 Task: Sort properties by baths.
Action: Mouse moved to (258, 343)
Screenshot: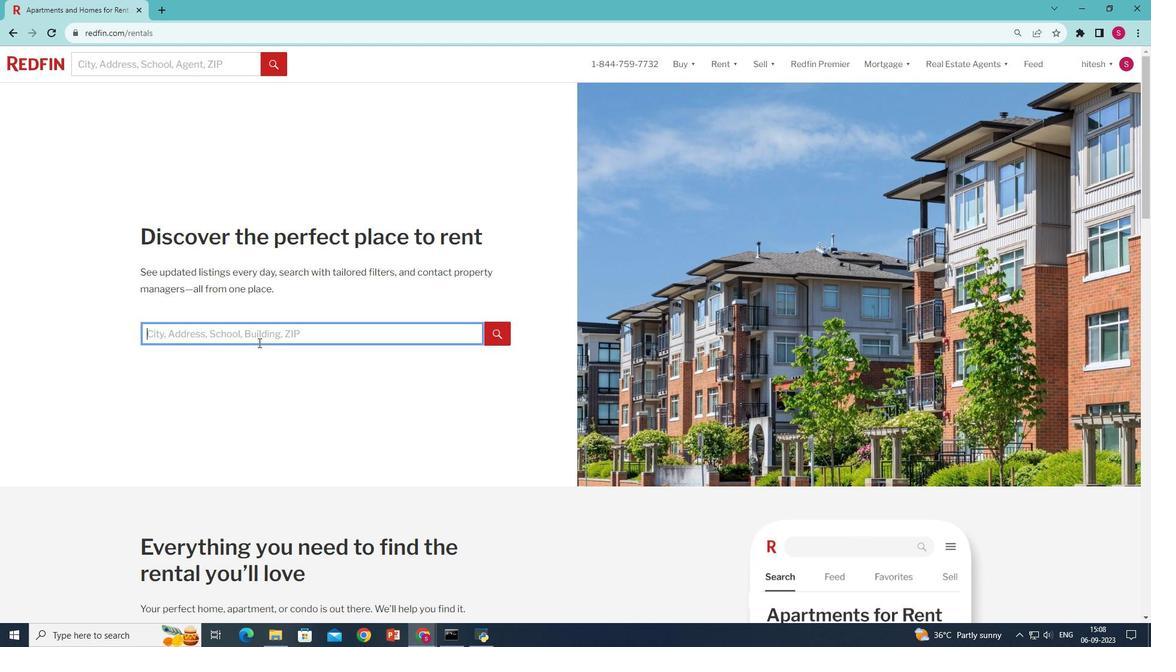 
Action: Mouse pressed left at (258, 343)
Screenshot: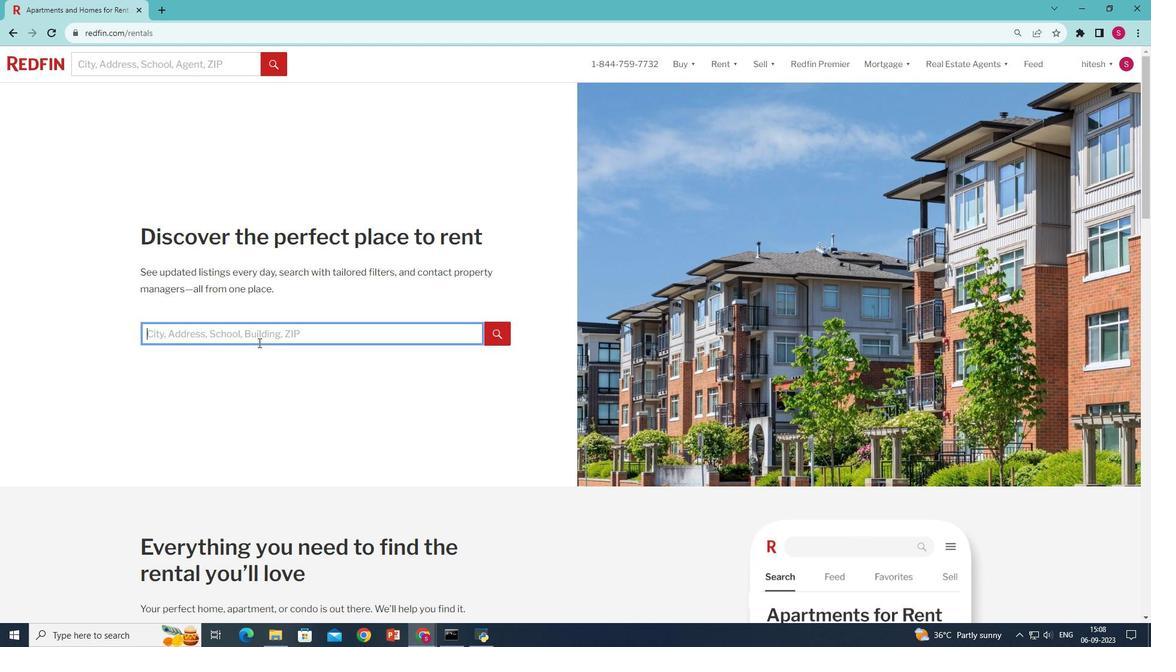 
Action: Key pressed new<Key.space>york,<Key.space>ny<Key.space>uss<Key.backspace>a<Key.enter>
Screenshot: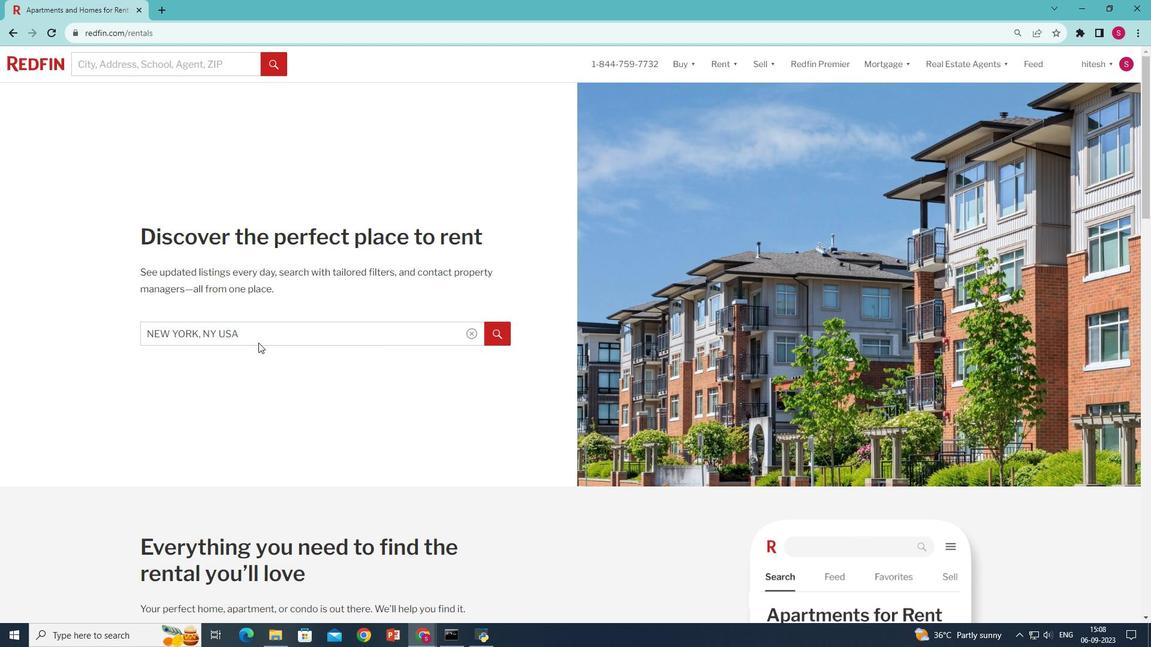 
Action: Mouse moved to (223, 174)
Screenshot: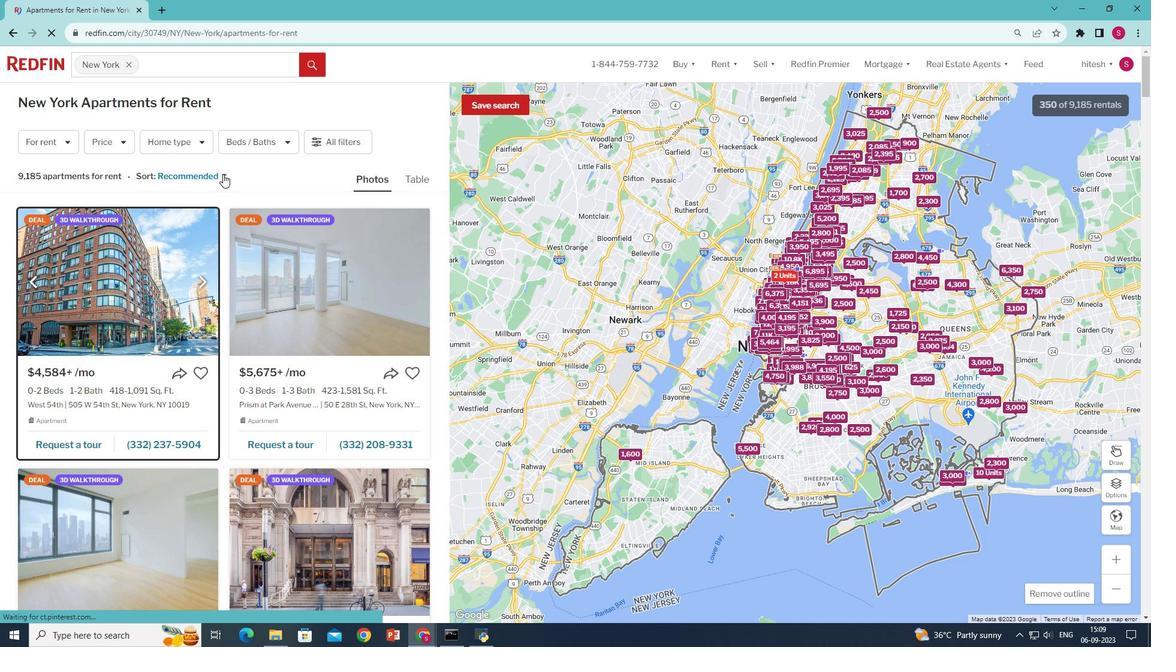 
Action: Mouse pressed left at (223, 174)
Screenshot: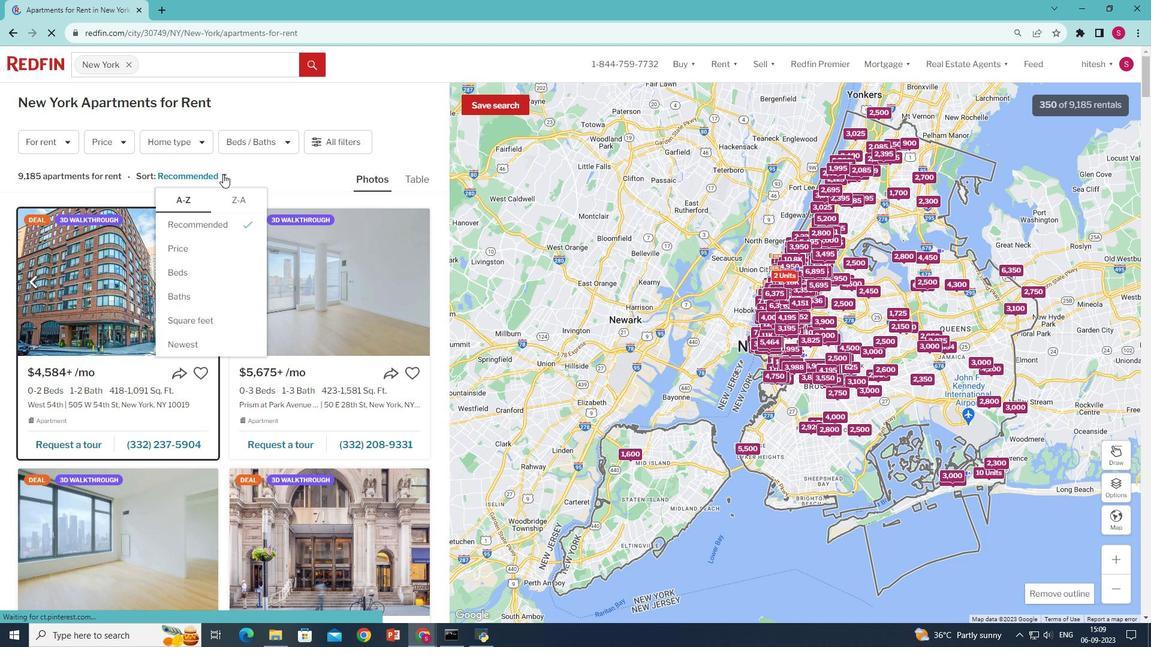 
Action: Mouse moved to (179, 292)
Screenshot: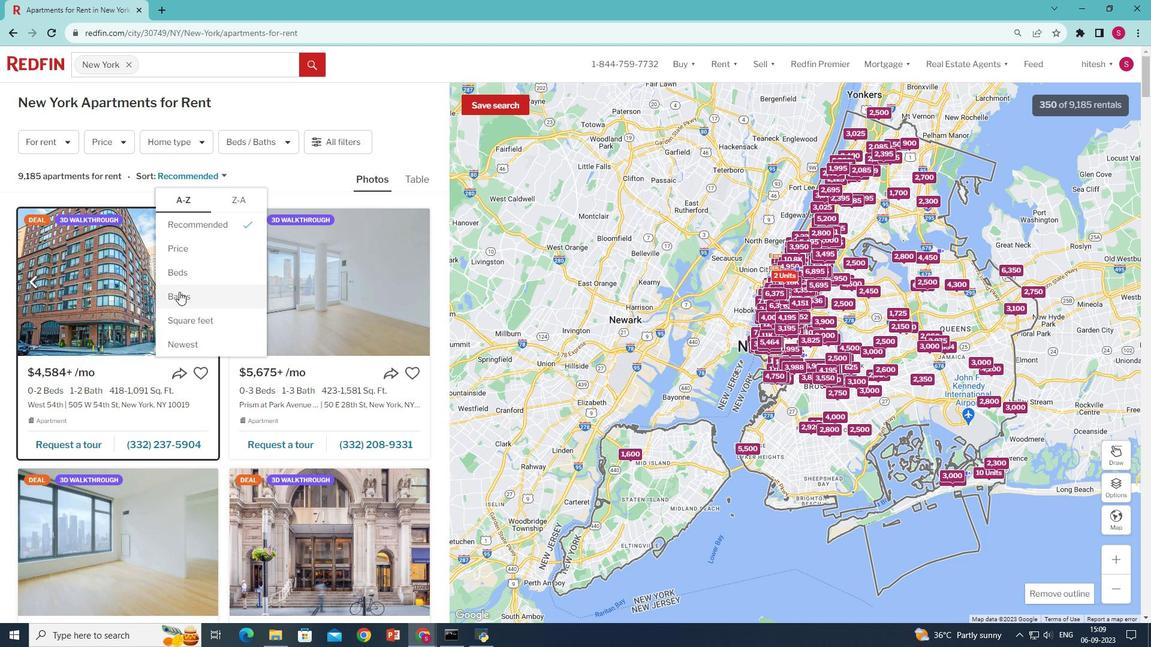 
Action: Mouse pressed left at (179, 292)
Screenshot: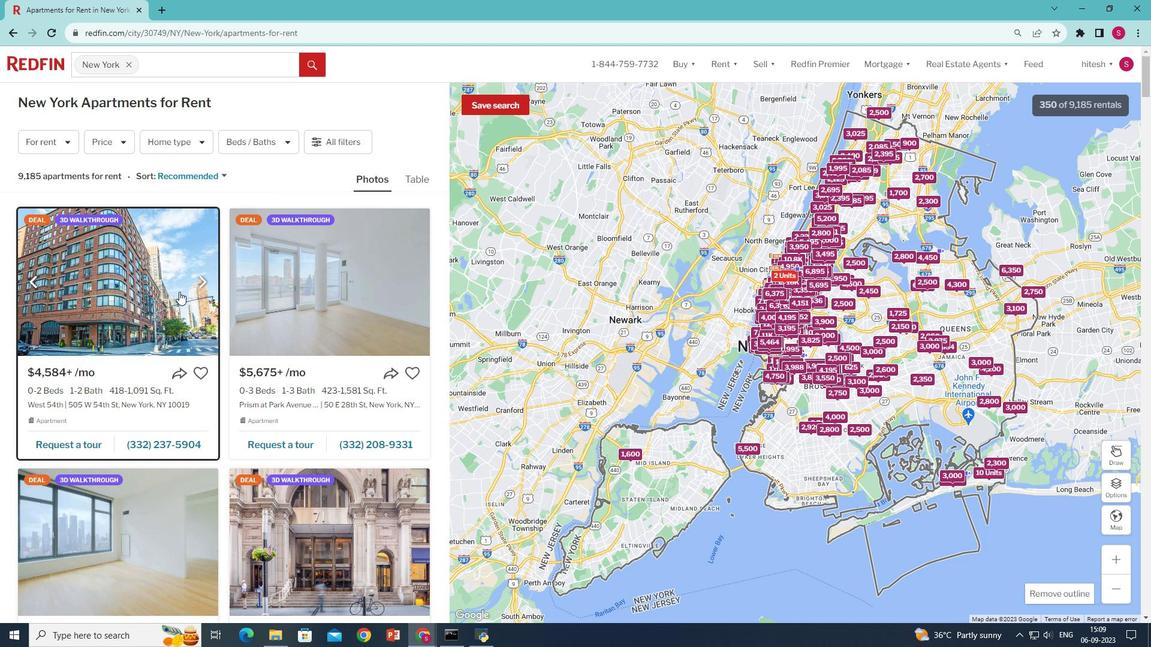 
Action: Mouse moved to (279, 254)
Screenshot: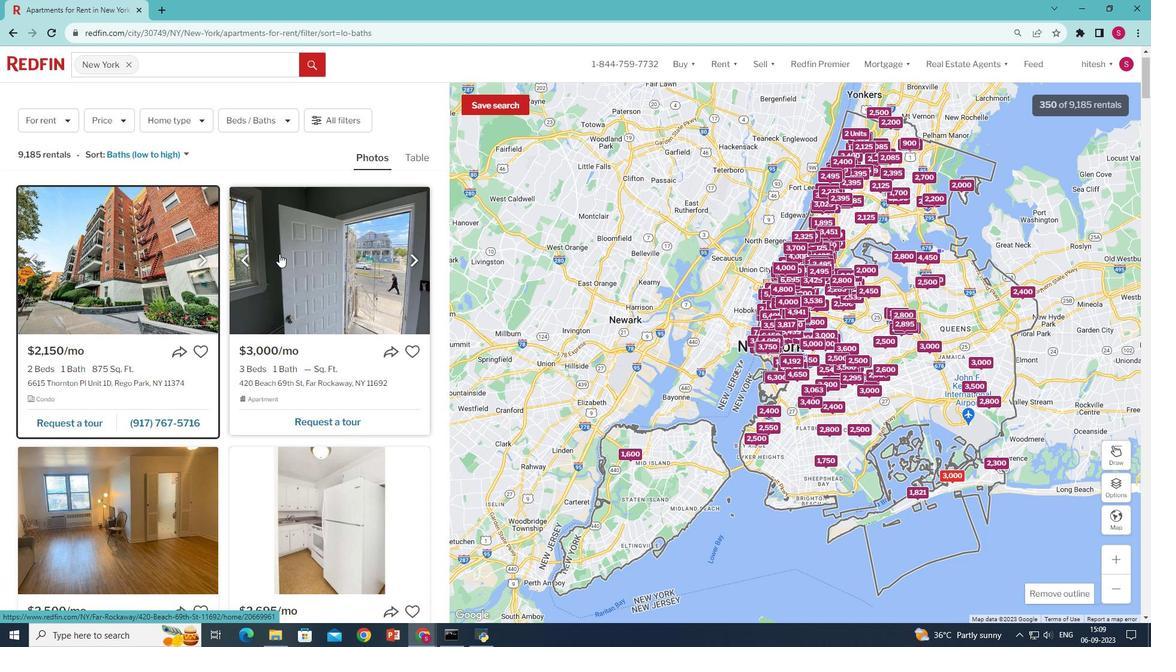 
Action: Mouse scrolled (279, 253) with delta (0, 0)
Screenshot: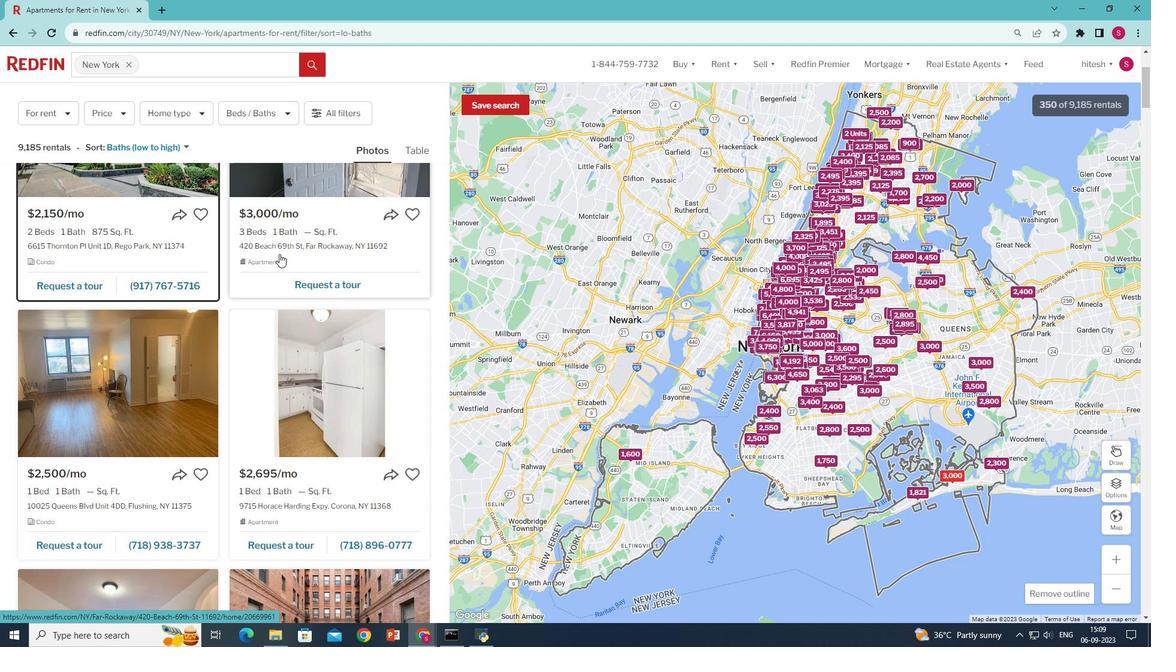 
Action: Mouse scrolled (279, 253) with delta (0, 0)
Screenshot: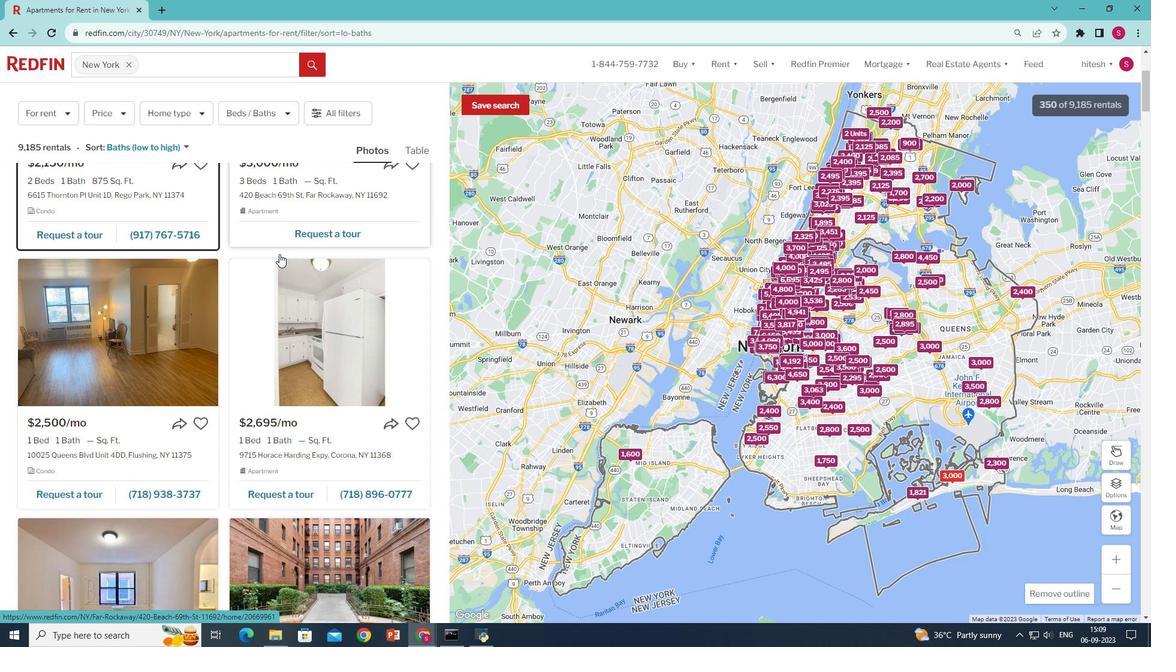 
Action: Mouse scrolled (279, 253) with delta (0, 0)
Screenshot: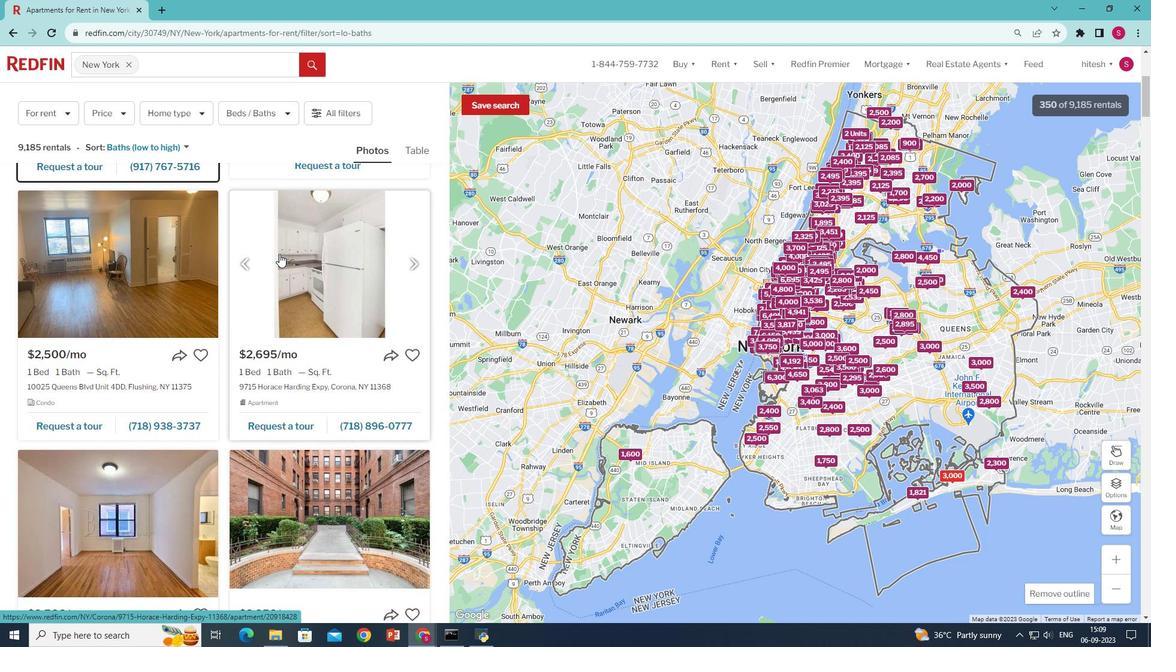 
Action: Mouse moved to (279, 254)
Screenshot: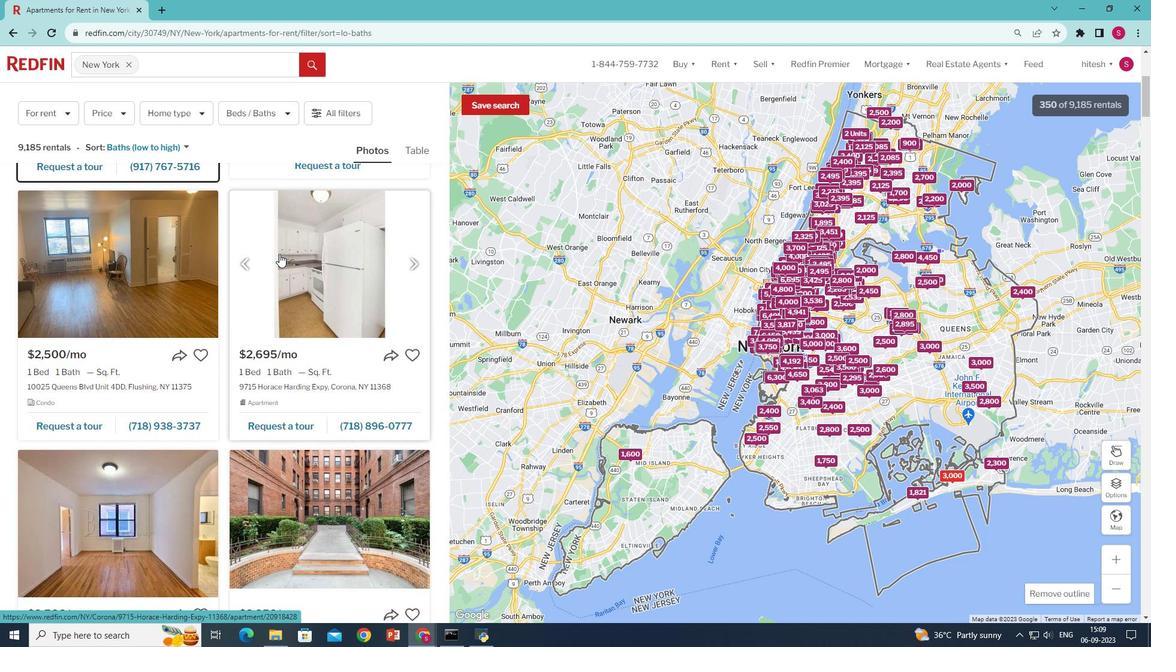 
Action: Mouse scrolled (279, 253) with delta (0, 0)
Screenshot: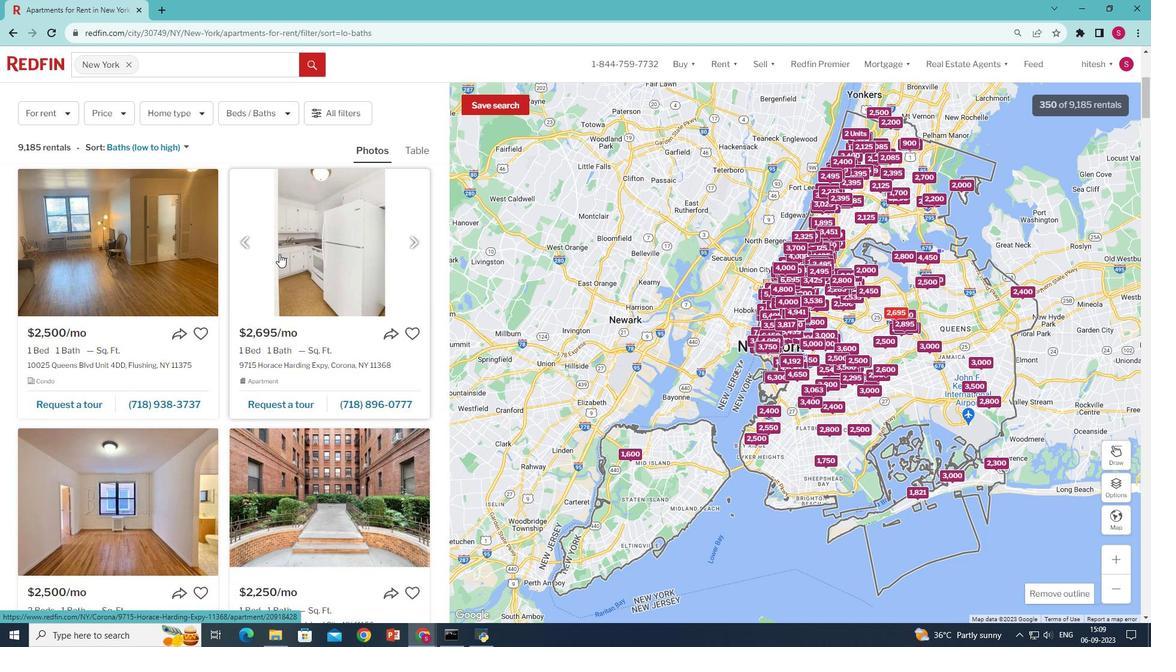 
Action: Mouse scrolled (279, 253) with delta (0, 0)
Screenshot: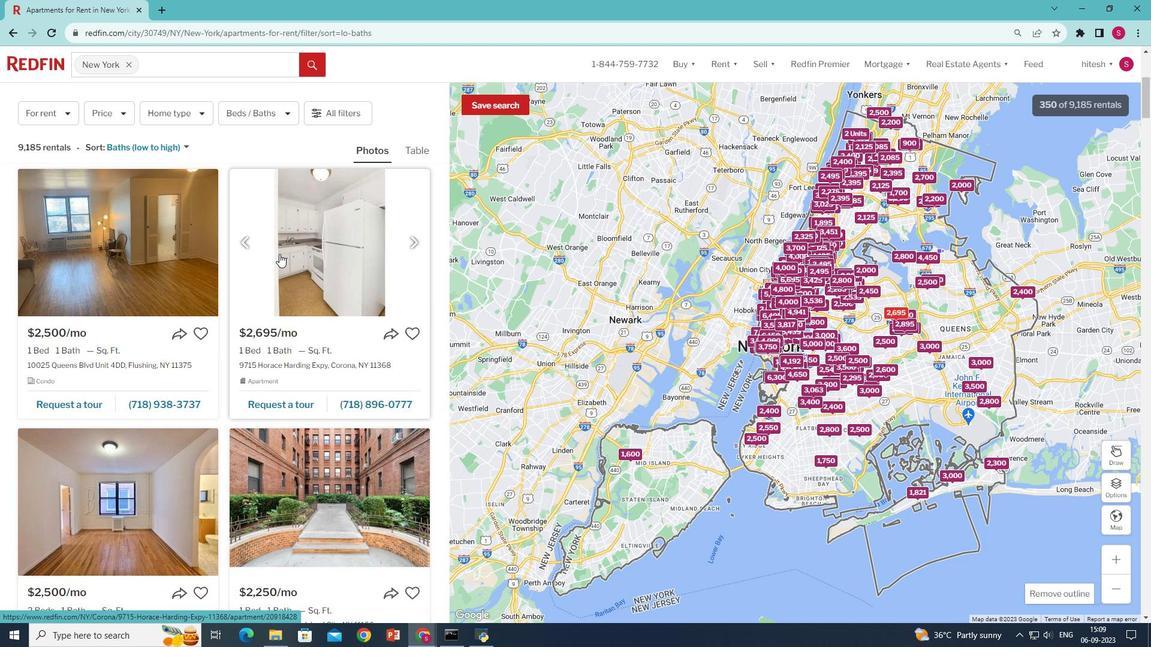 
Action: Mouse scrolled (279, 253) with delta (0, 0)
Screenshot: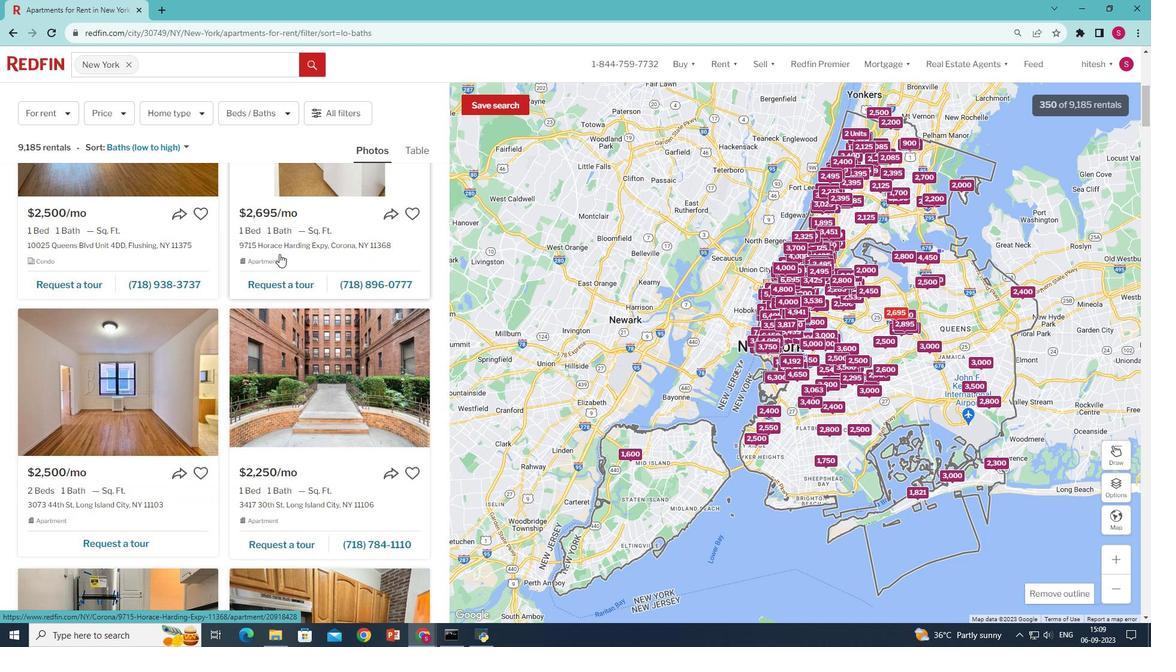
Action: Mouse scrolled (279, 253) with delta (0, 0)
Screenshot: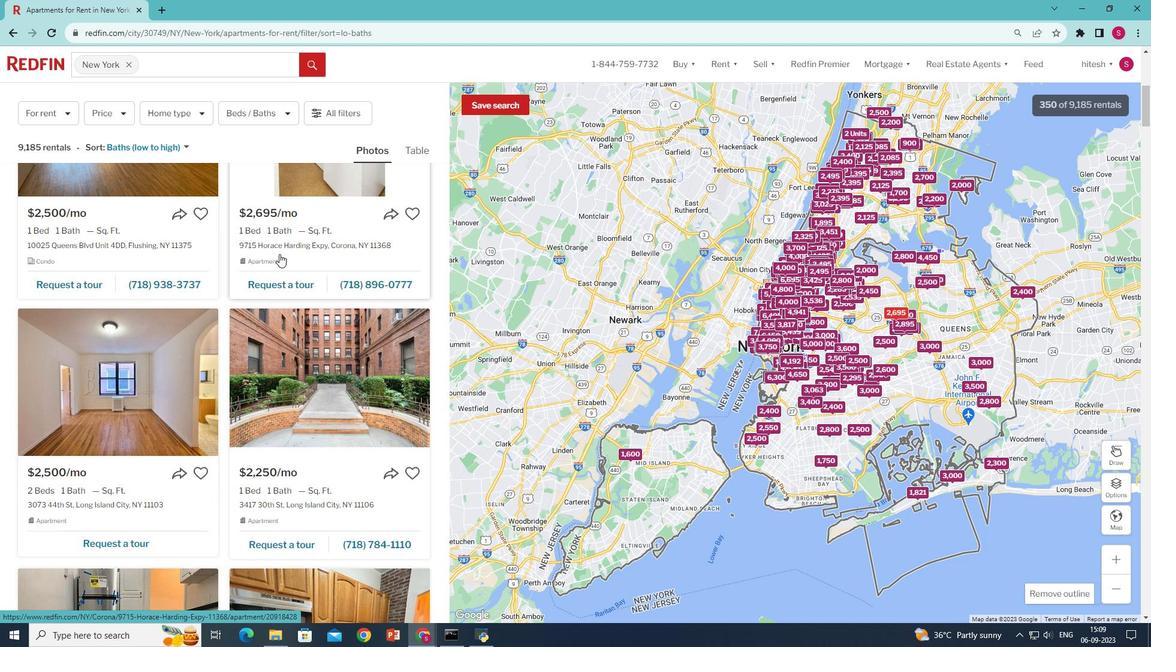 
Action: Mouse scrolled (279, 254) with delta (0, 0)
Screenshot: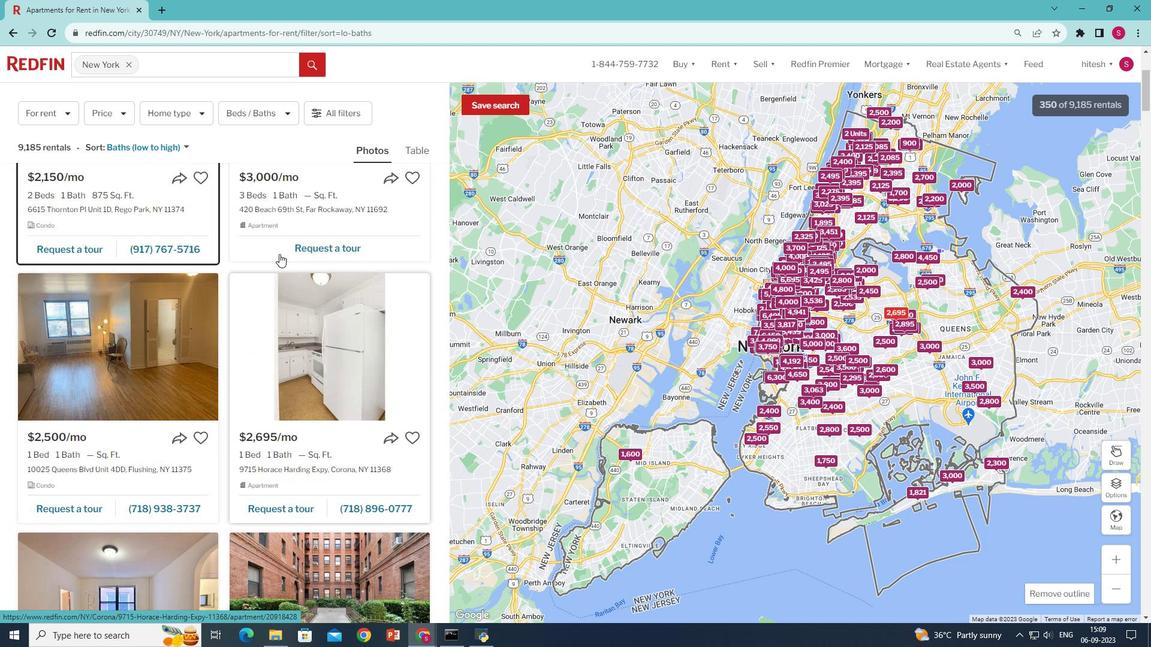 
Action: Mouse scrolled (279, 254) with delta (0, 0)
Screenshot: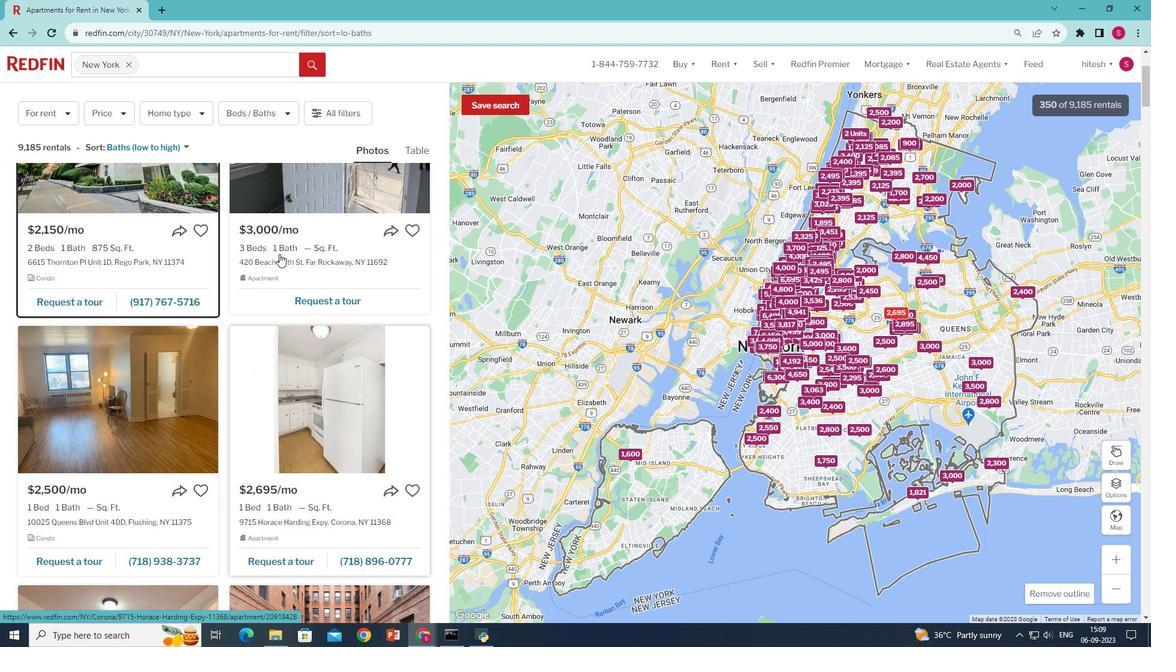 
Action: Mouse scrolled (279, 254) with delta (0, 0)
Screenshot: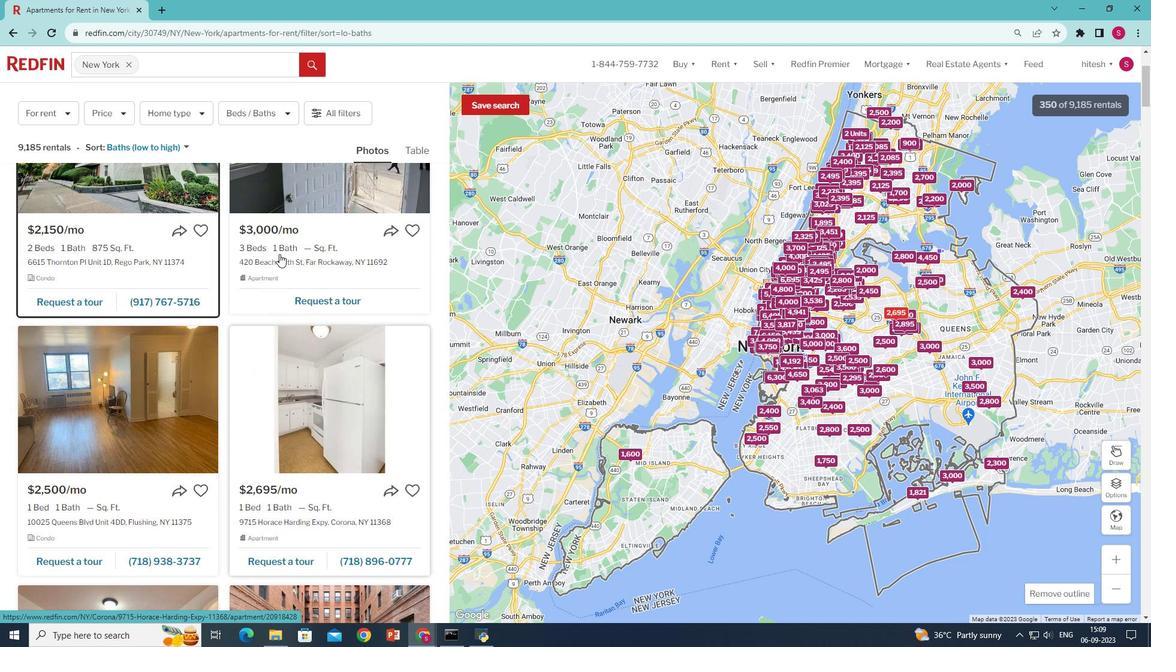 
Action: Mouse scrolled (279, 254) with delta (0, 0)
Screenshot: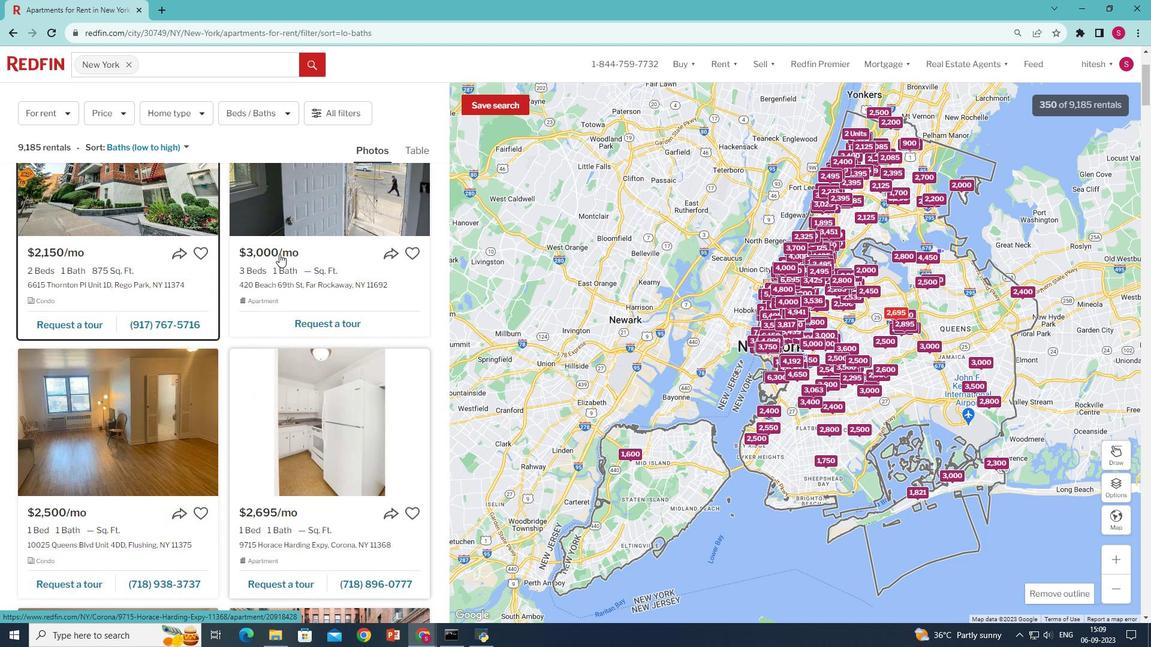 
Action: Mouse scrolled (279, 254) with delta (0, 0)
Screenshot: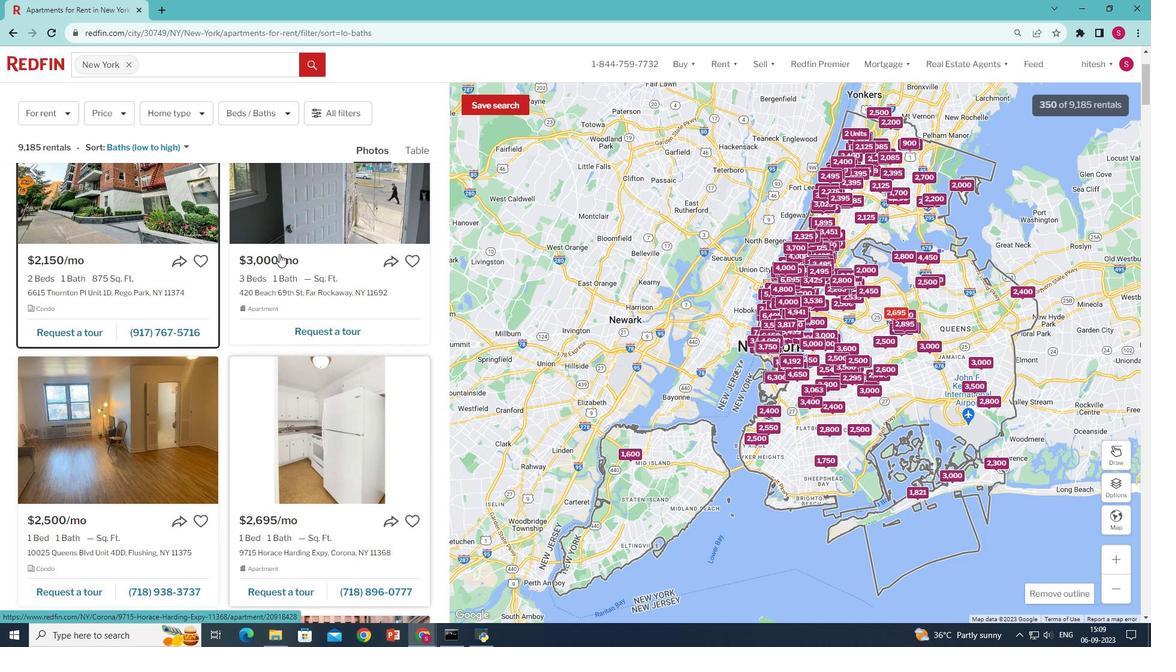 
Action: Mouse scrolled (279, 254) with delta (0, 0)
Screenshot: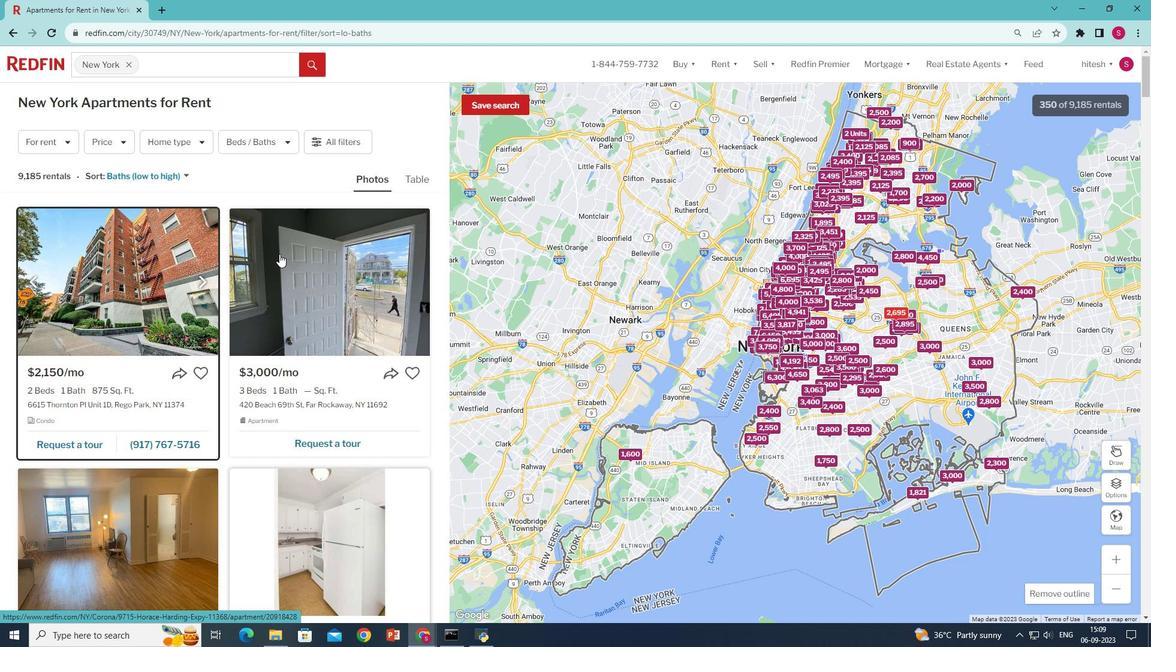 
Action: Mouse scrolled (279, 254) with delta (0, 0)
Screenshot: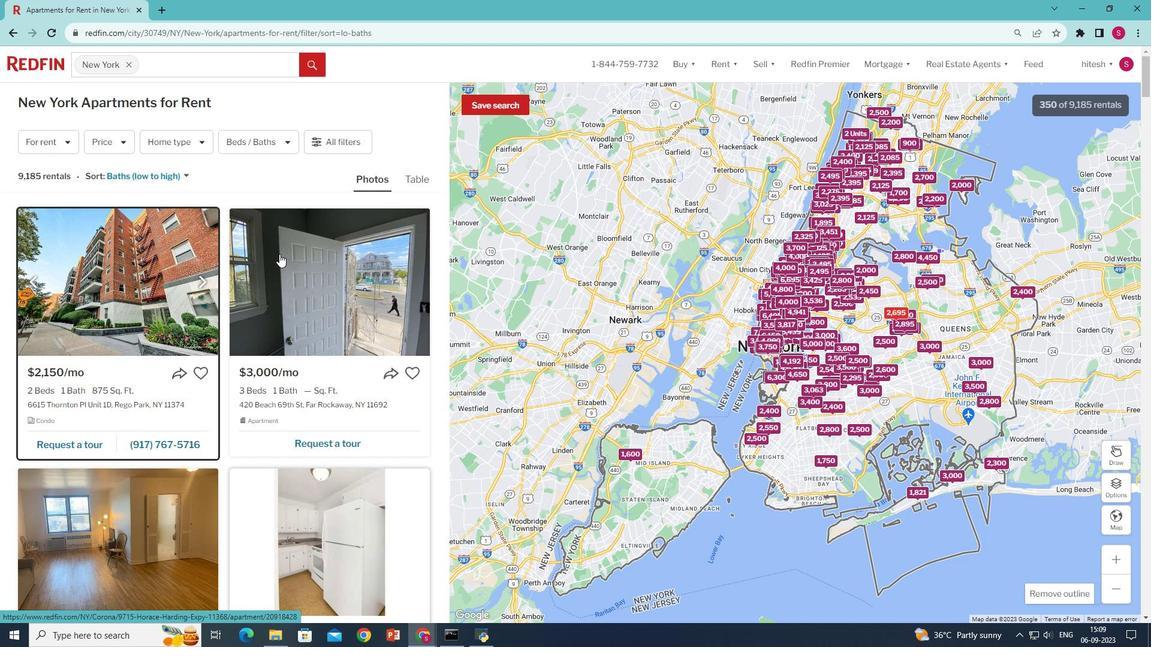 
